 Task: Add a condition where "Requester Is not Assignee" in pending tickets.
Action: Mouse moved to (103, 398)
Screenshot: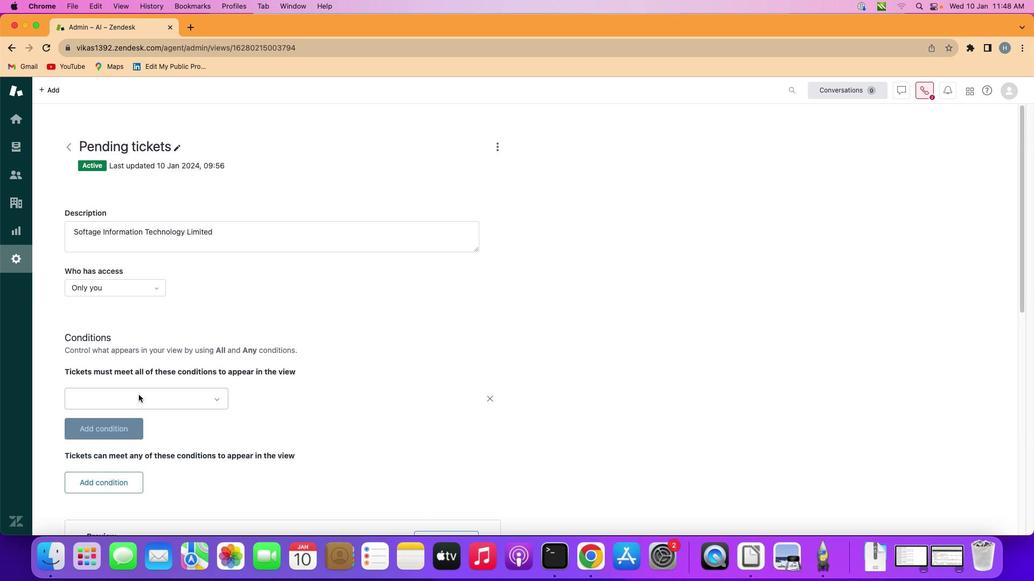 
Action: Mouse pressed left at (103, 398)
Screenshot: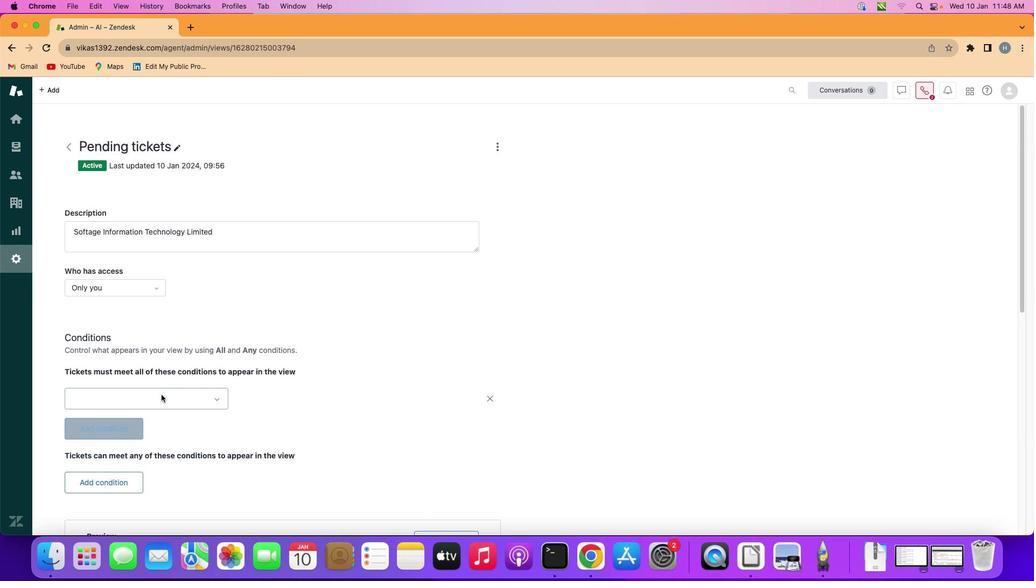 
Action: Mouse moved to (182, 395)
Screenshot: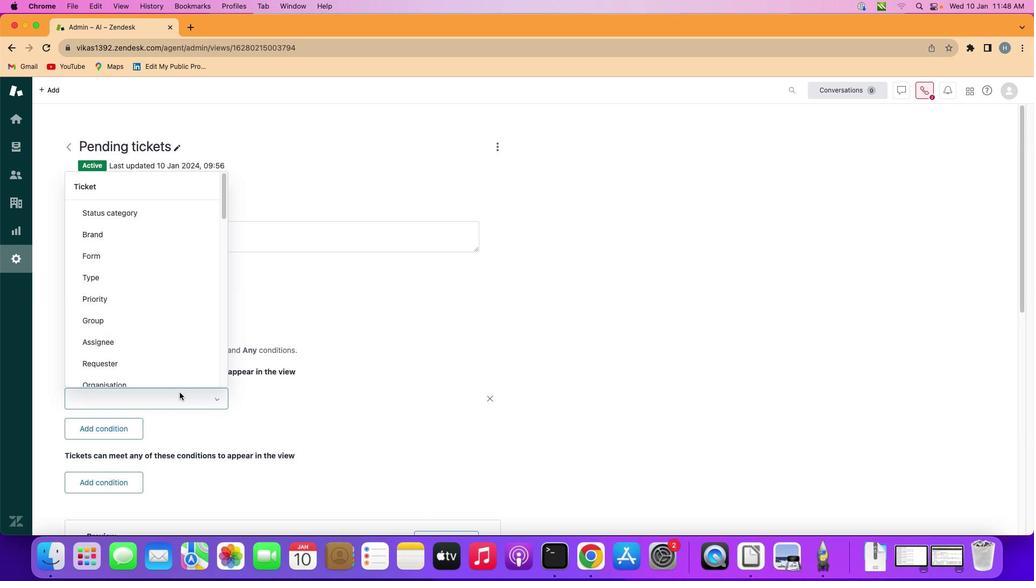 
Action: Mouse pressed left at (182, 395)
Screenshot: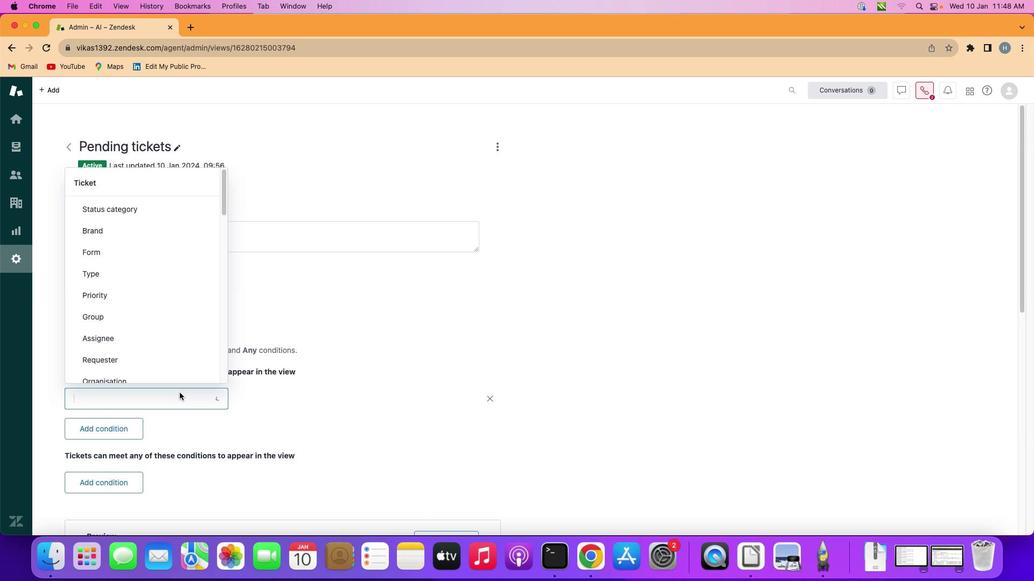 
Action: Mouse moved to (172, 359)
Screenshot: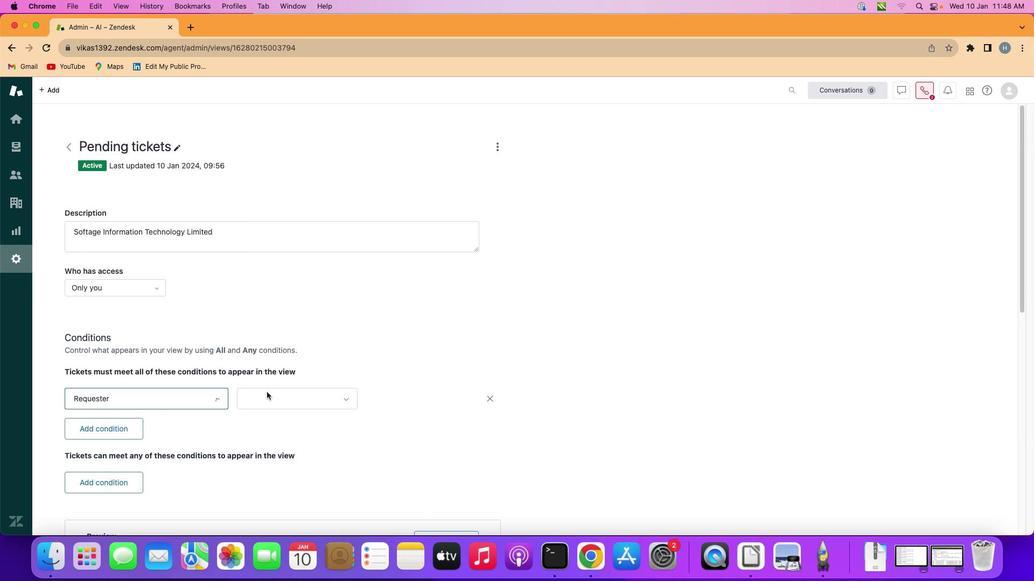 
Action: Mouse pressed left at (172, 359)
Screenshot: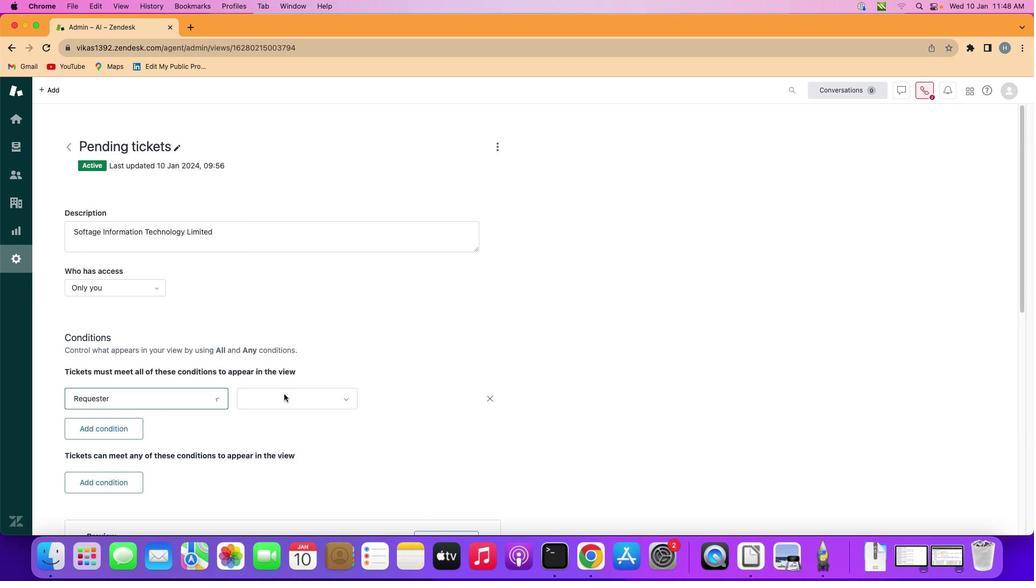 
Action: Mouse moved to (298, 397)
Screenshot: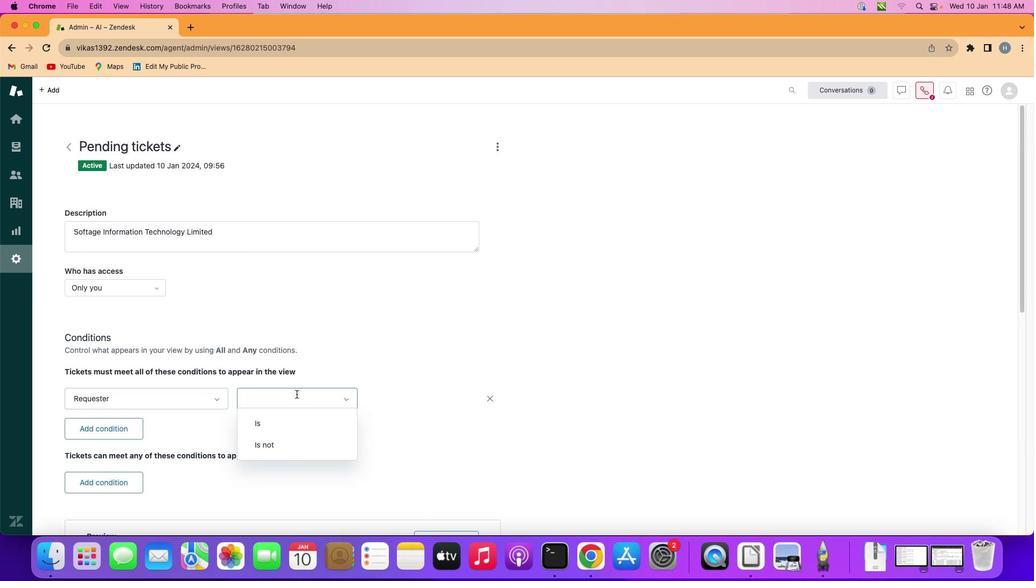 
Action: Mouse pressed left at (298, 397)
Screenshot: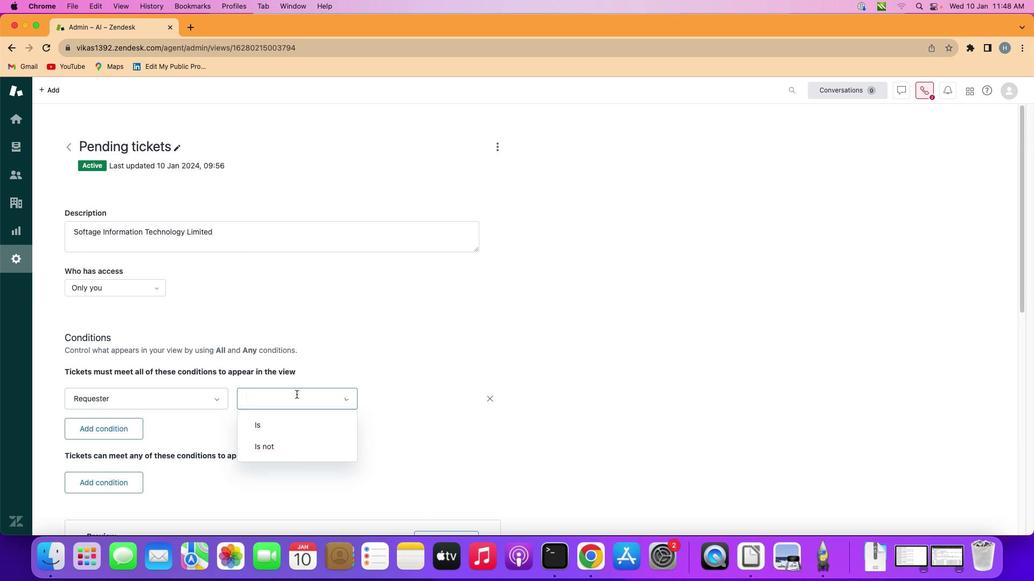 
Action: Mouse moved to (297, 448)
Screenshot: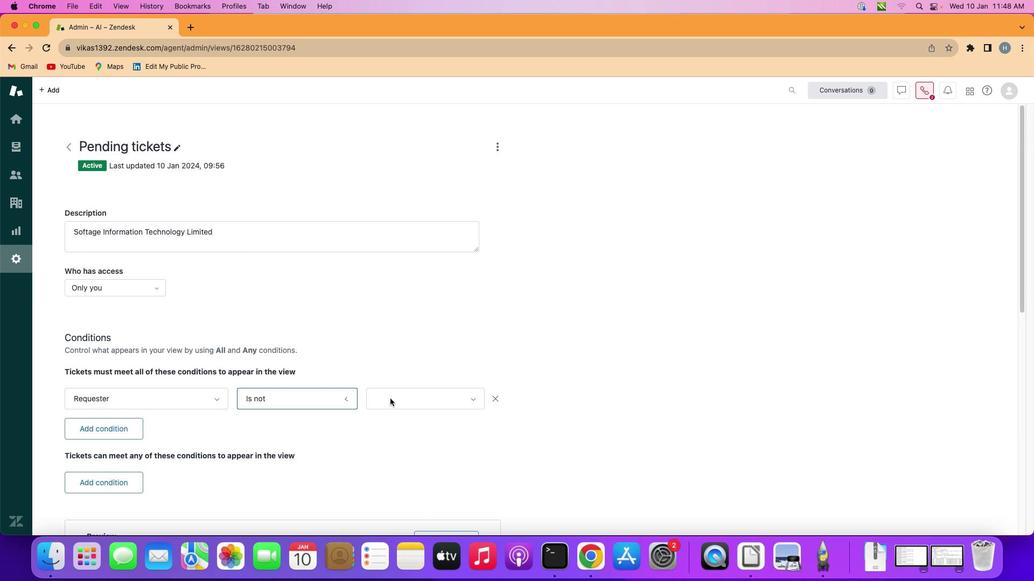 
Action: Mouse pressed left at (297, 448)
Screenshot: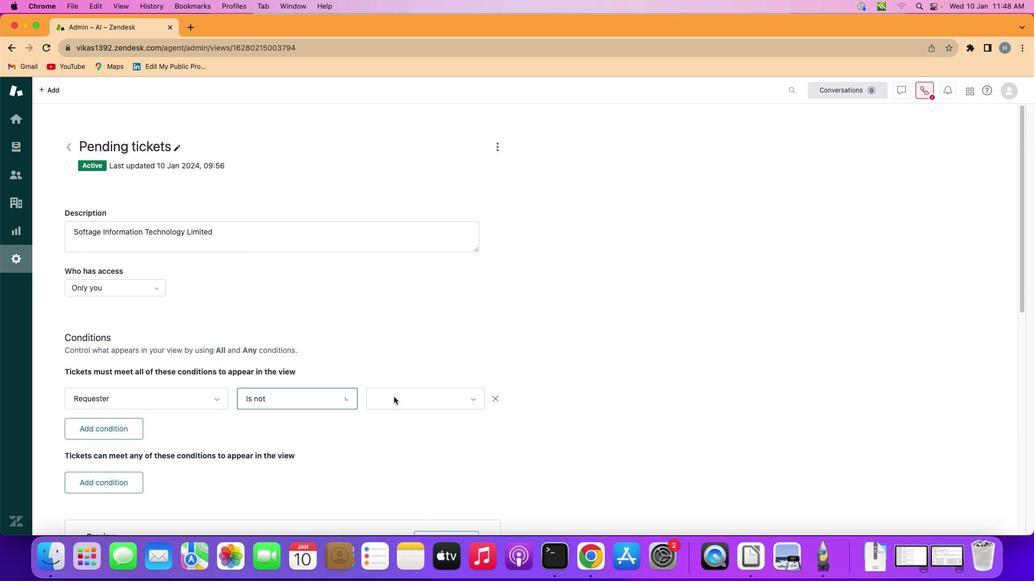 
Action: Mouse moved to (401, 400)
Screenshot: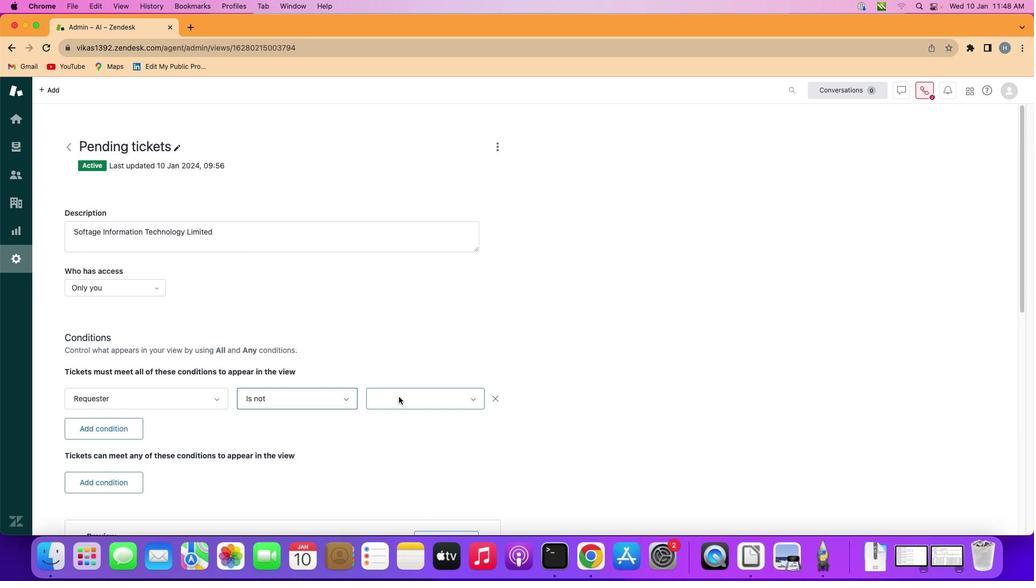 
Action: Mouse pressed left at (401, 400)
Screenshot: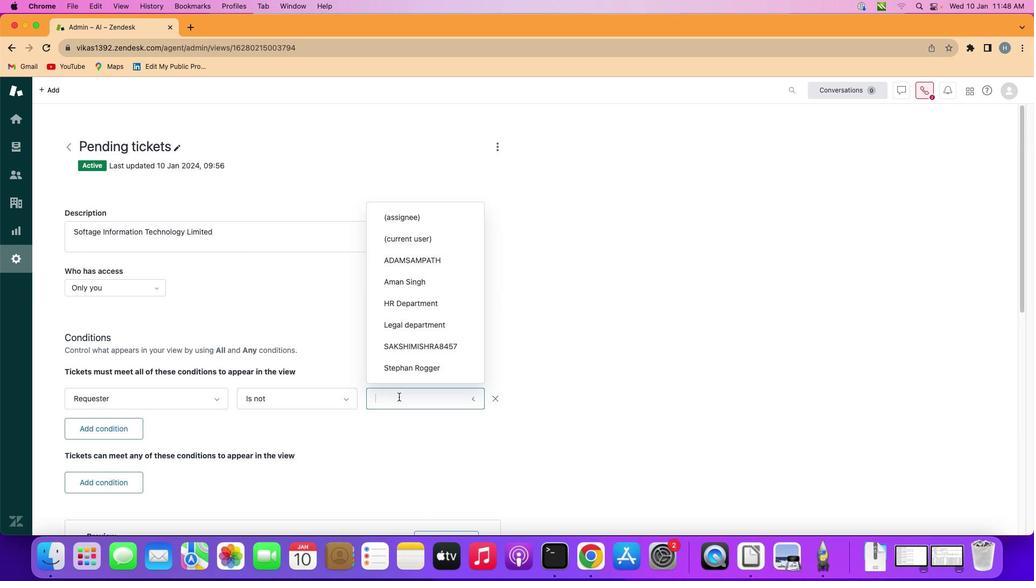 
Action: Mouse moved to (425, 217)
Screenshot: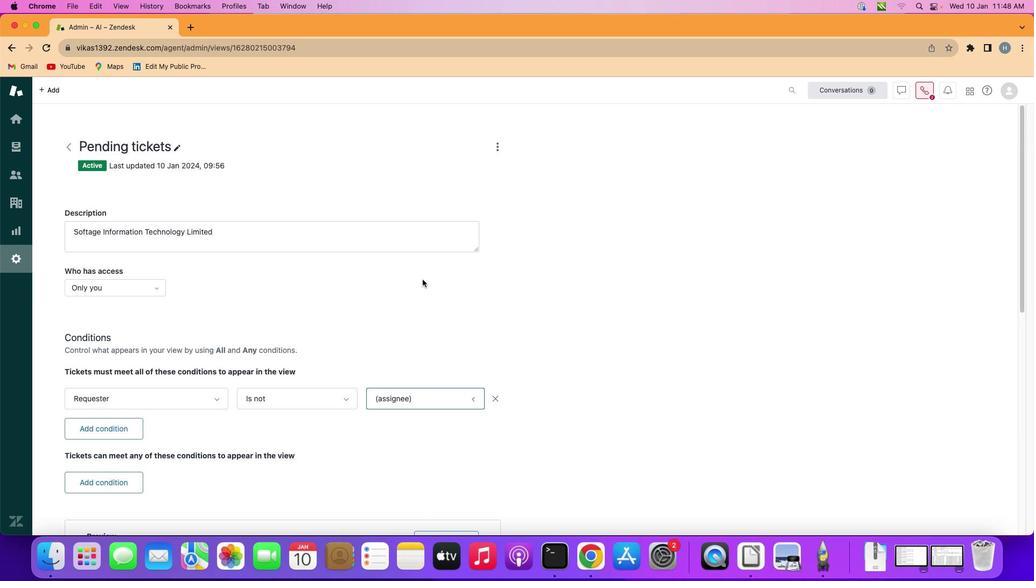 
Action: Mouse pressed left at (425, 217)
Screenshot: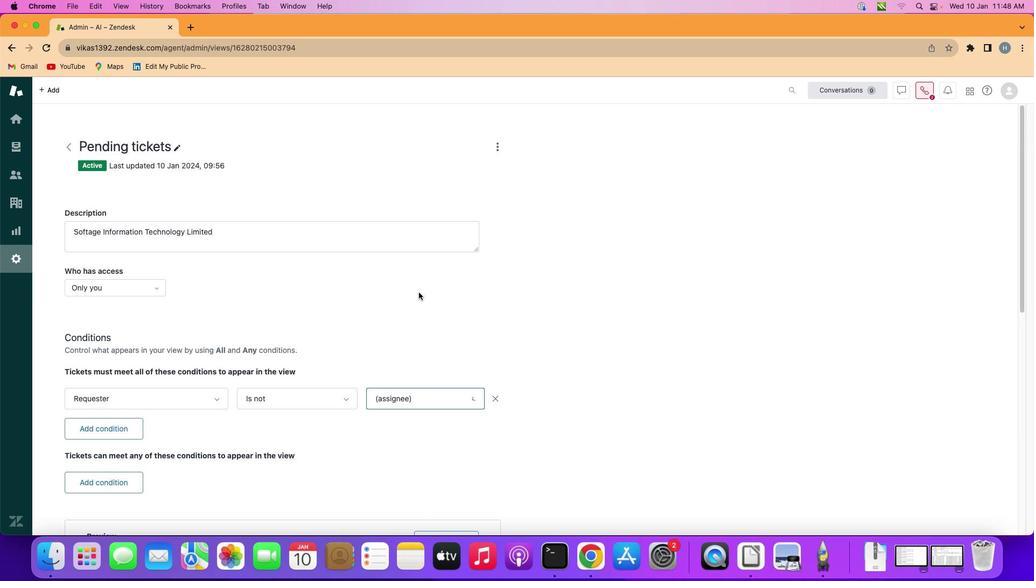 
Action: Mouse moved to (399, 295)
Screenshot: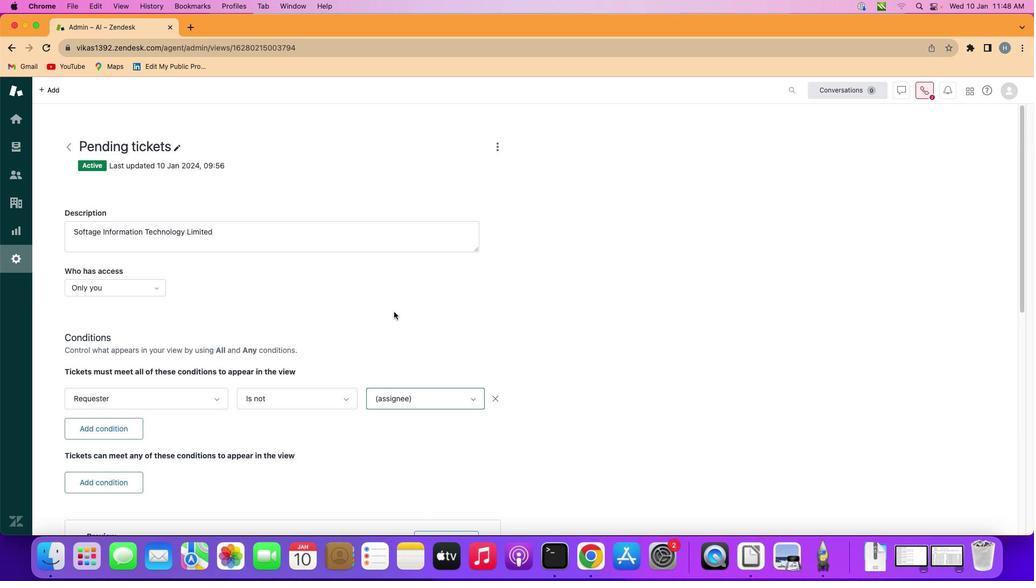 
